 Task: Select private as visibility.
Action: Mouse moved to (295, 72)
Screenshot: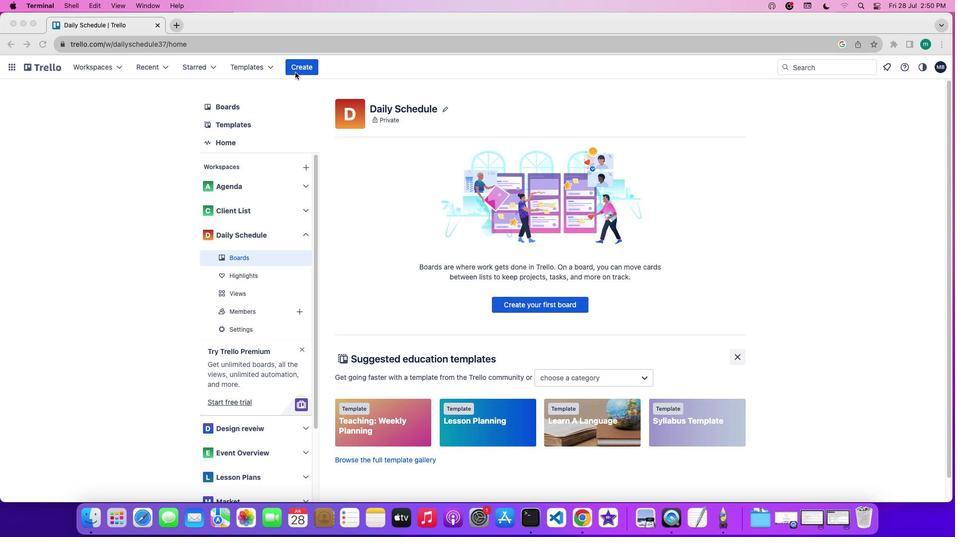 
Action: Mouse pressed left at (295, 72)
Screenshot: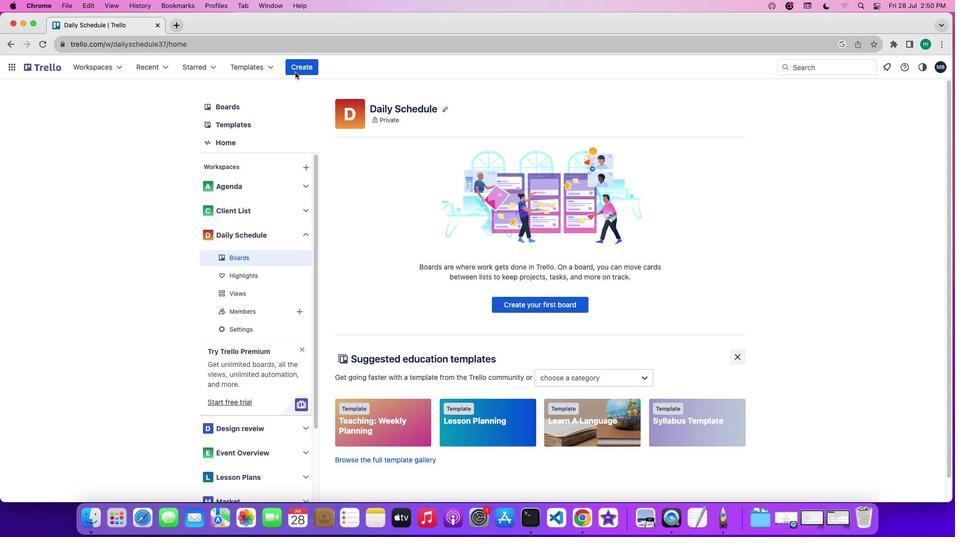 
Action: Mouse pressed left at (295, 72)
Screenshot: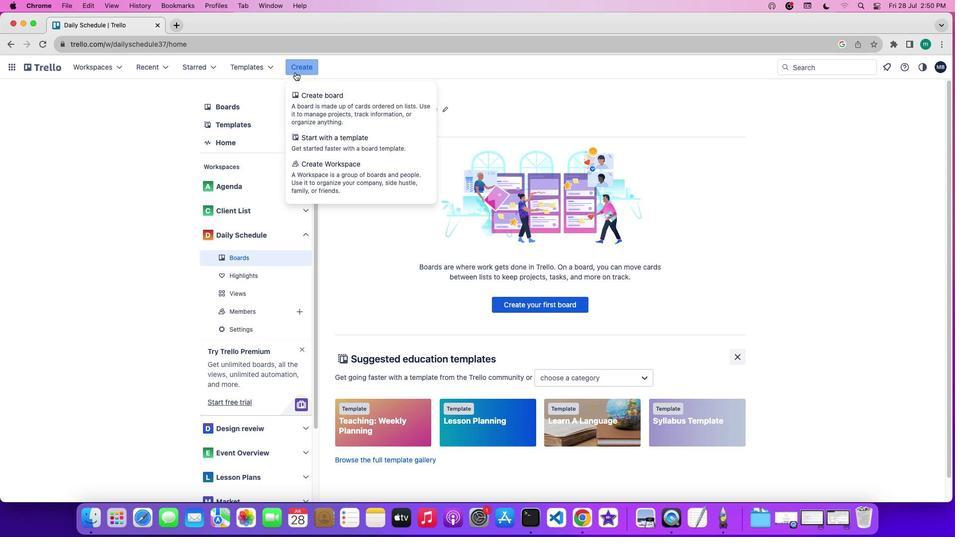 
Action: Mouse pressed left at (295, 72)
Screenshot: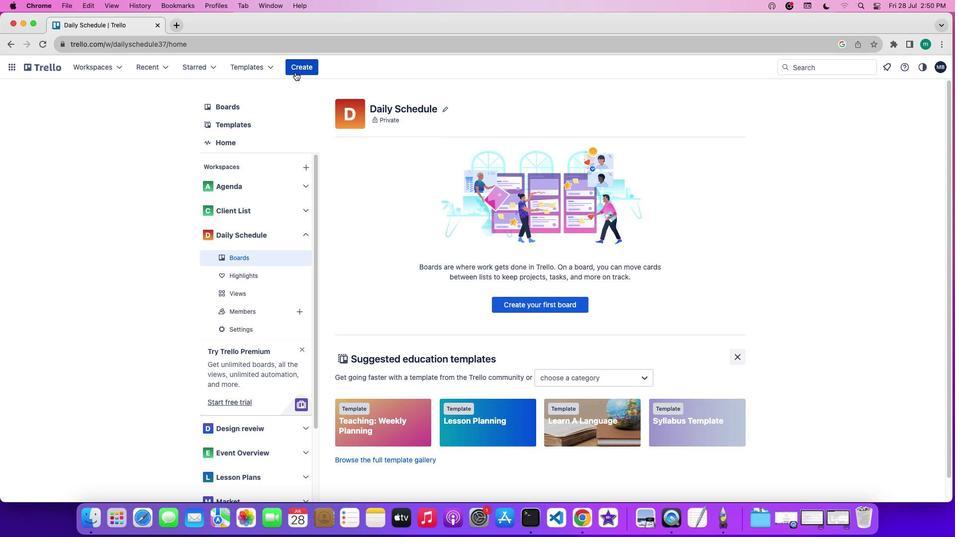 
Action: Mouse moved to (307, 100)
Screenshot: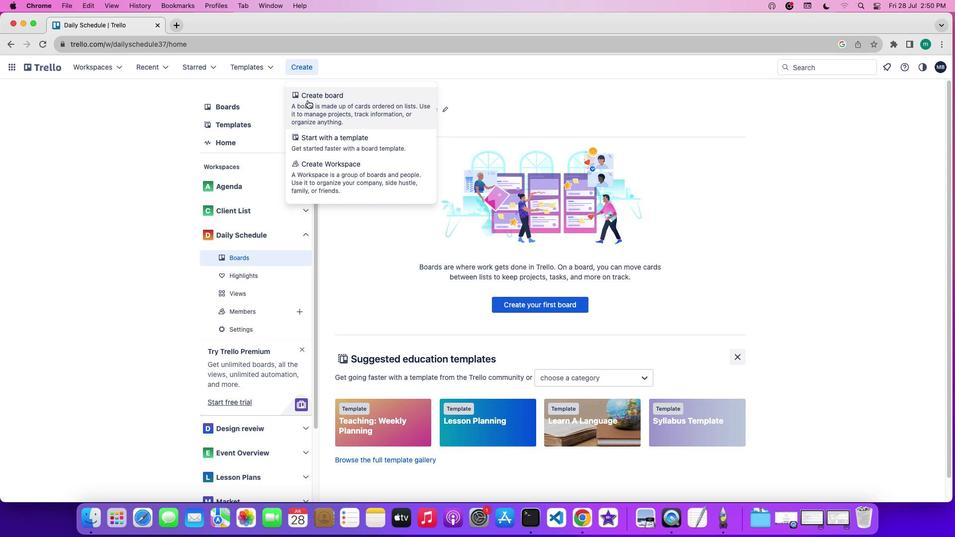 
Action: Mouse pressed left at (307, 100)
Screenshot: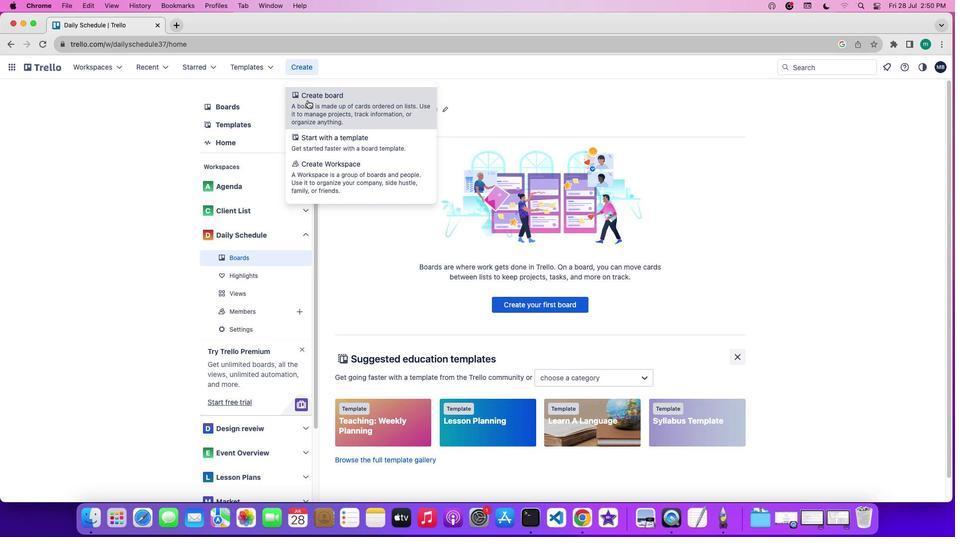 
Action: Mouse moved to (402, 329)
Screenshot: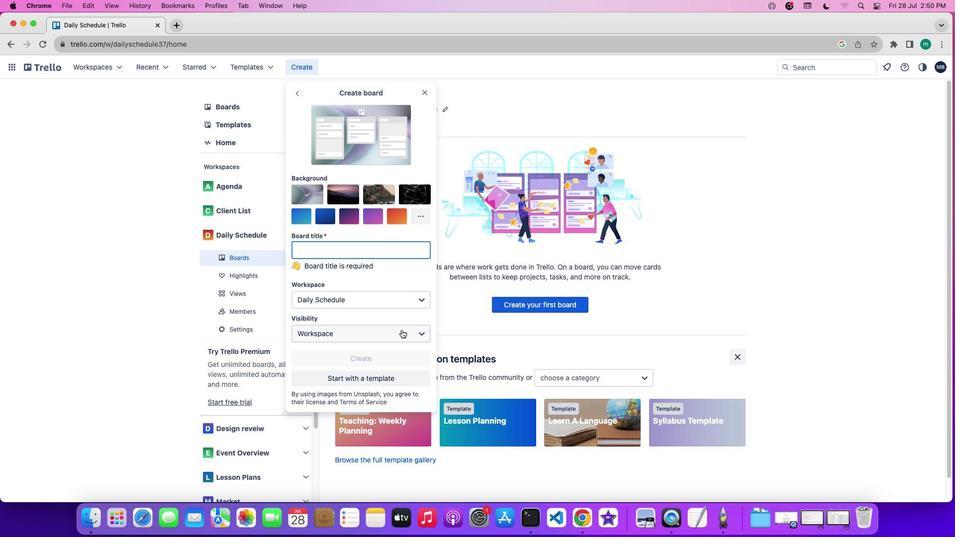 
Action: Mouse pressed left at (402, 329)
Screenshot: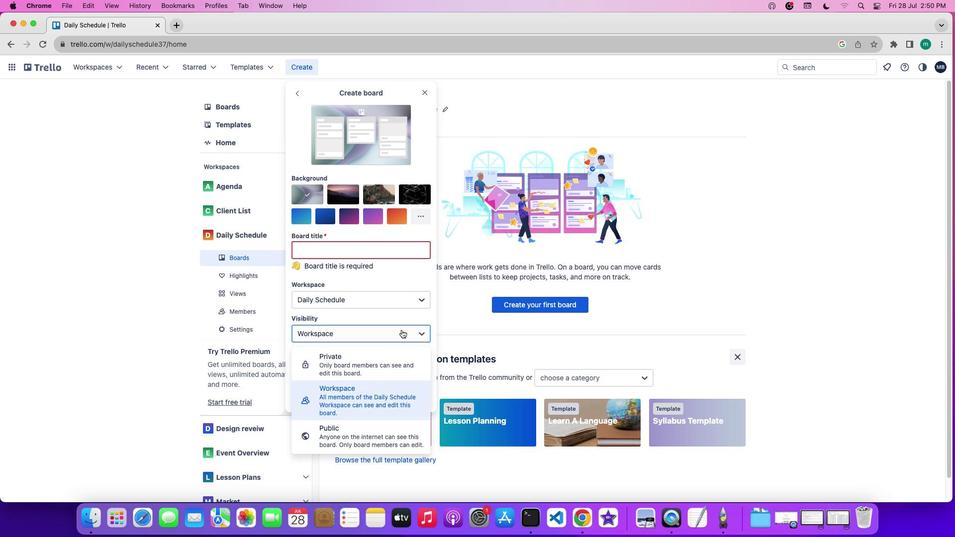 
Action: Mouse moved to (410, 363)
Screenshot: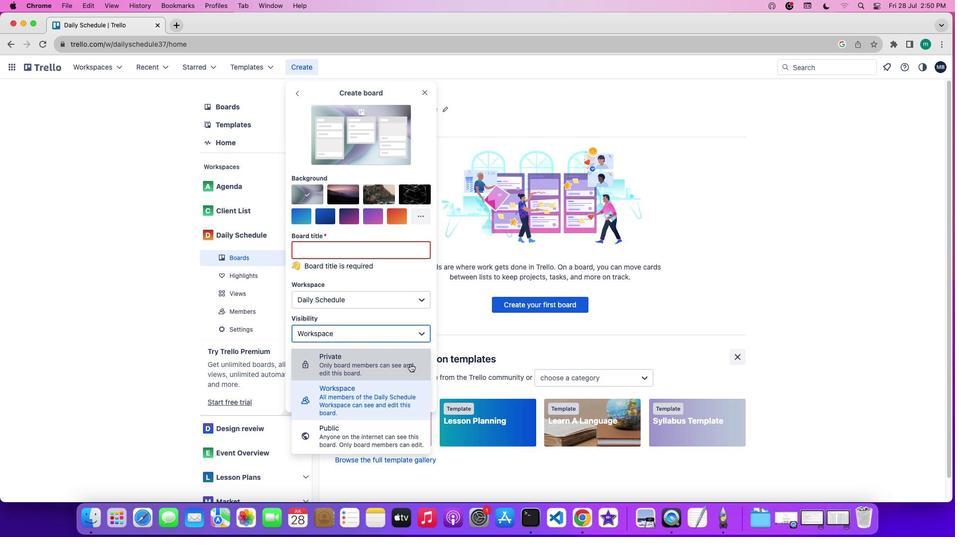 
Action: Mouse pressed left at (410, 363)
Screenshot: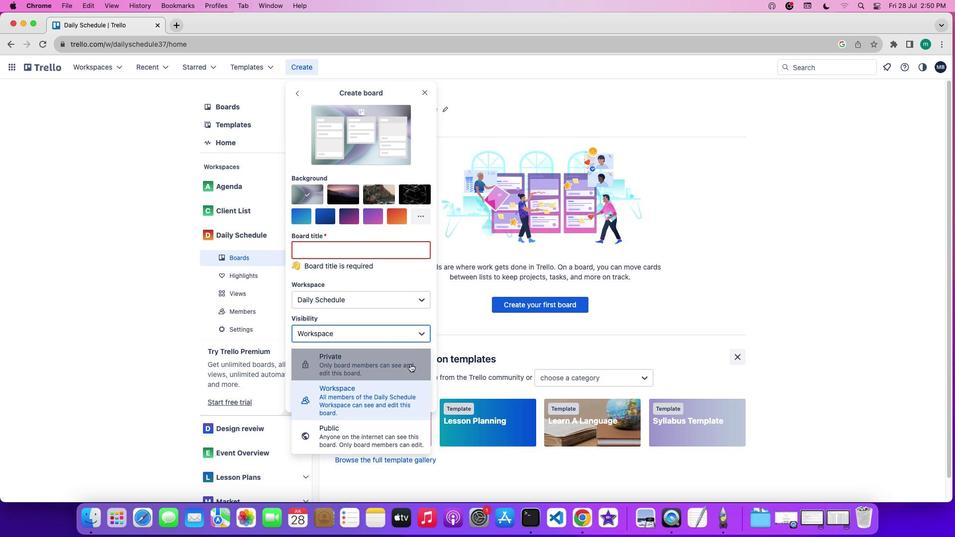 
Action: Mouse moved to (488, 358)
Screenshot: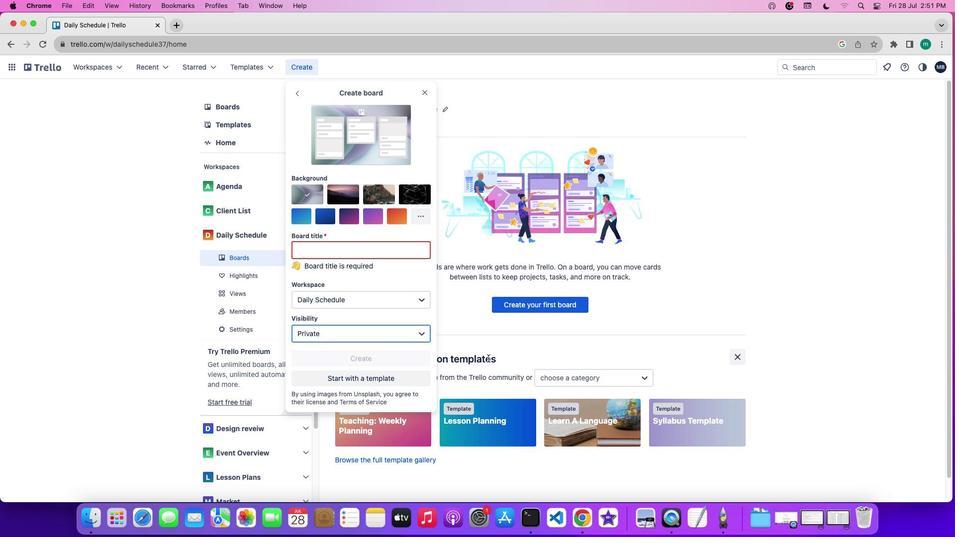 
